 Task: Change the visibility to public.
Action: Mouse pressed left at (367, 93)
Screenshot: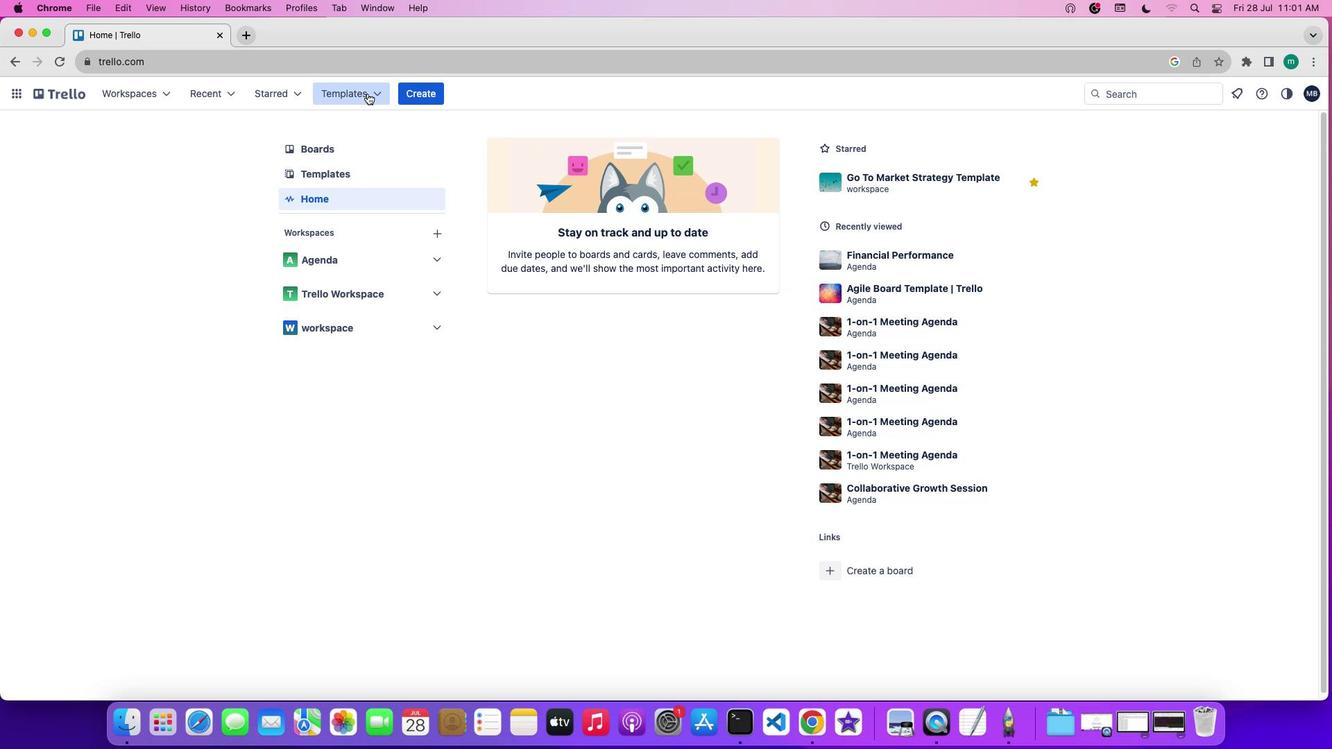 
Action: Mouse pressed left at (367, 93)
Screenshot: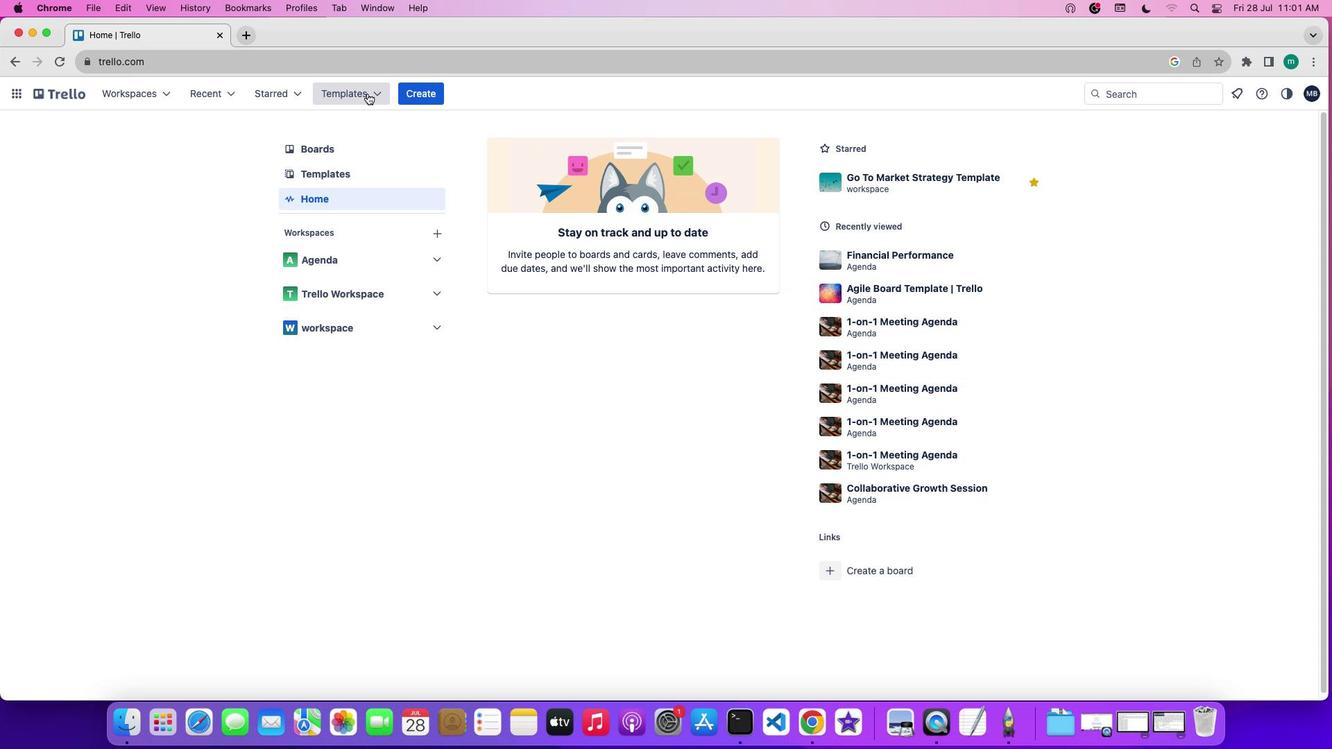 
Action: Mouse moved to (383, 213)
Screenshot: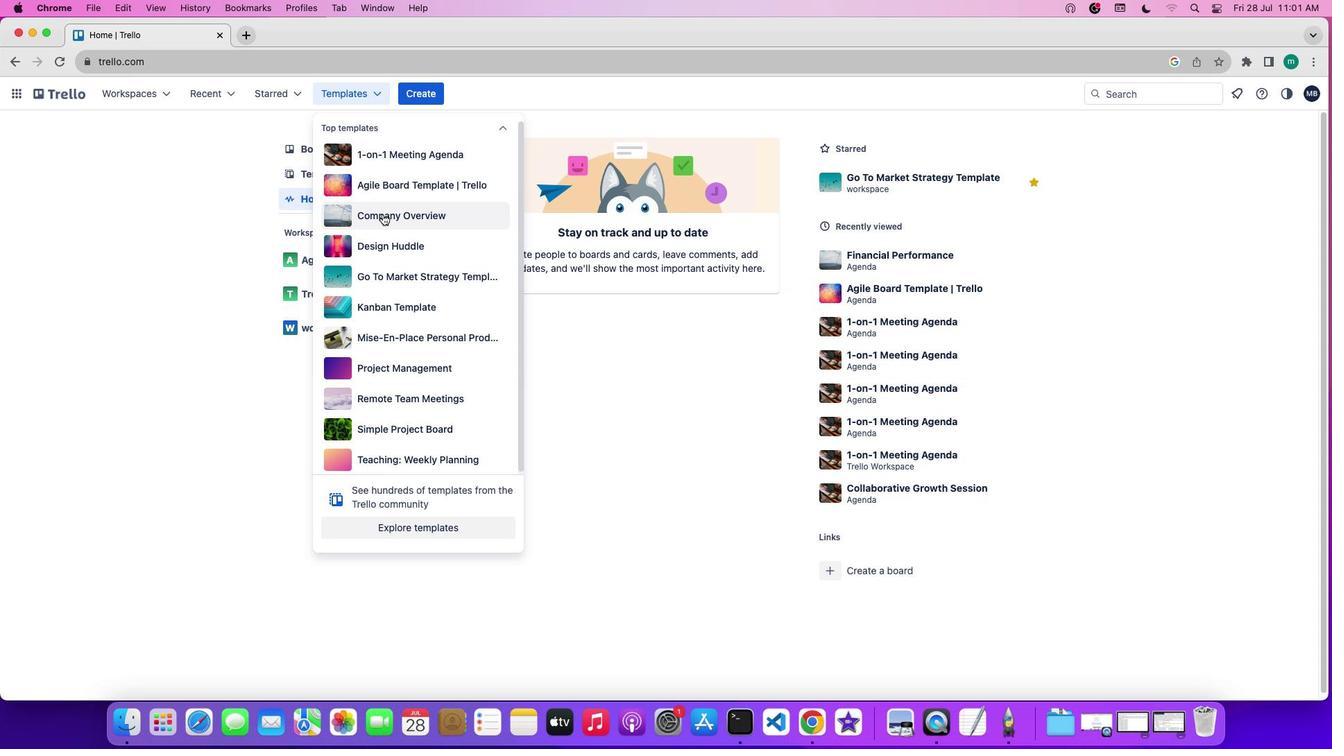 
Action: Mouse pressed left at (383, 213)
Screenshot: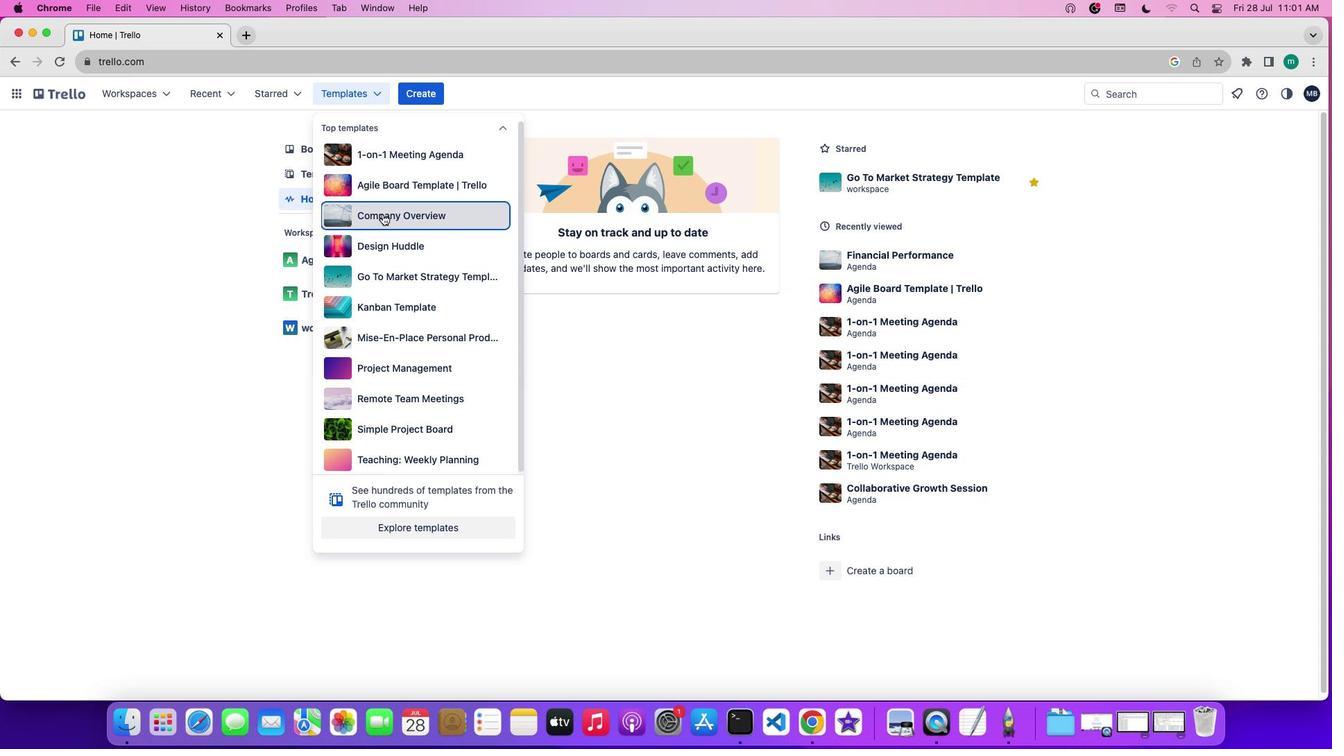 
Action: Mouse moved to (458, 361)
Screenshot: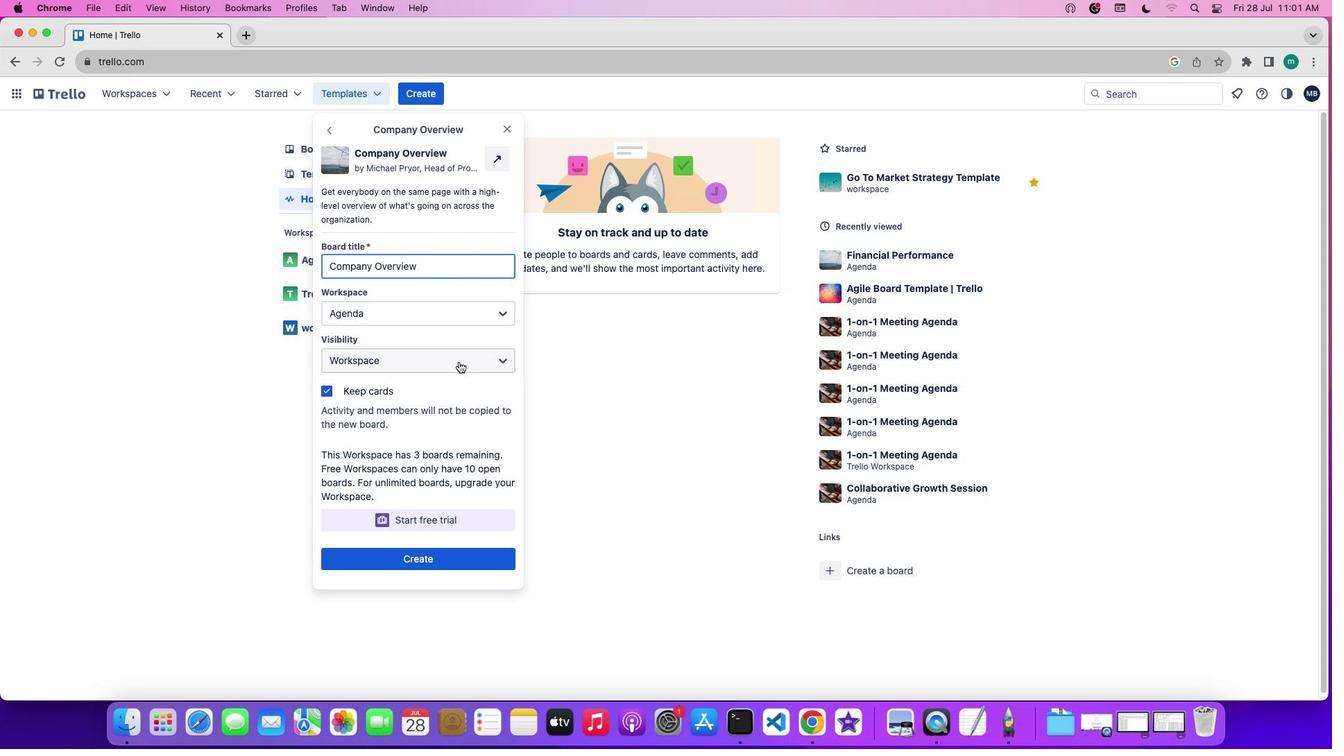 
Action: Mouse pressed left at (458, 361)
Screenshot: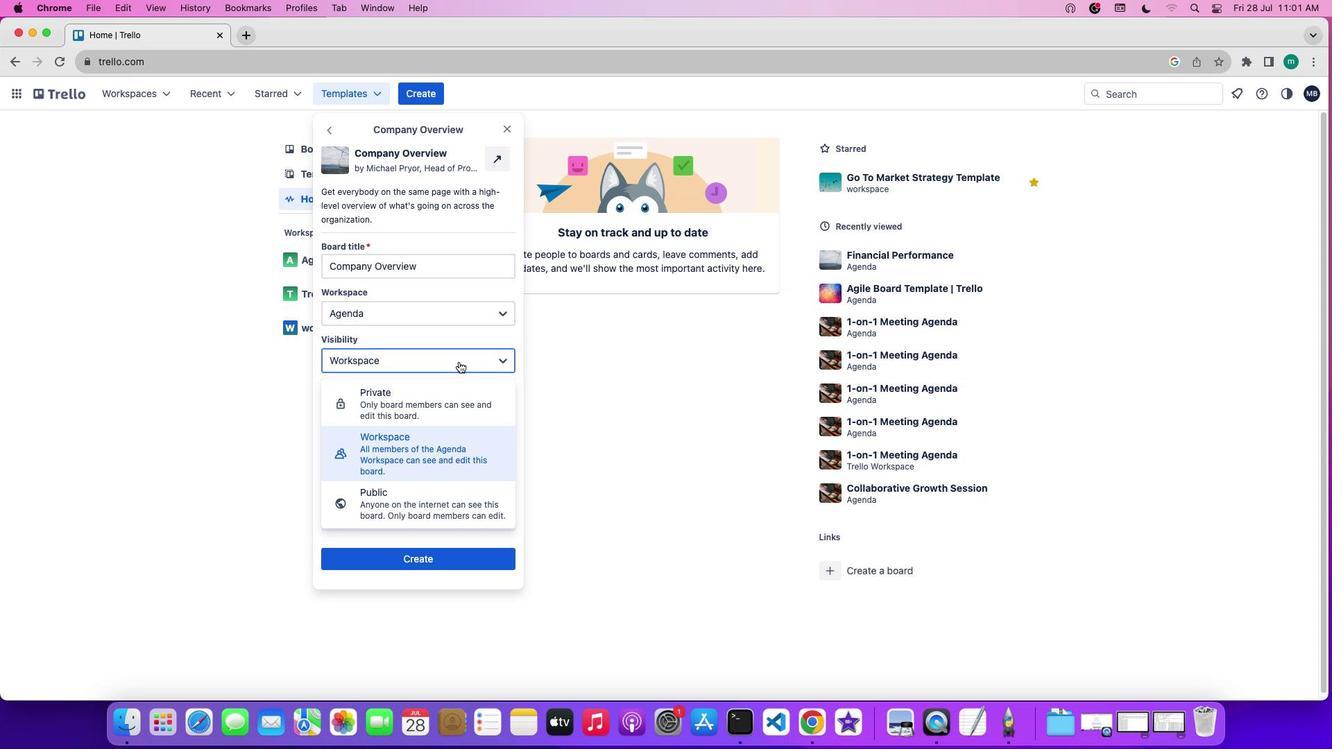 
Action: Mouse moved to (457, 521)
Screenshot: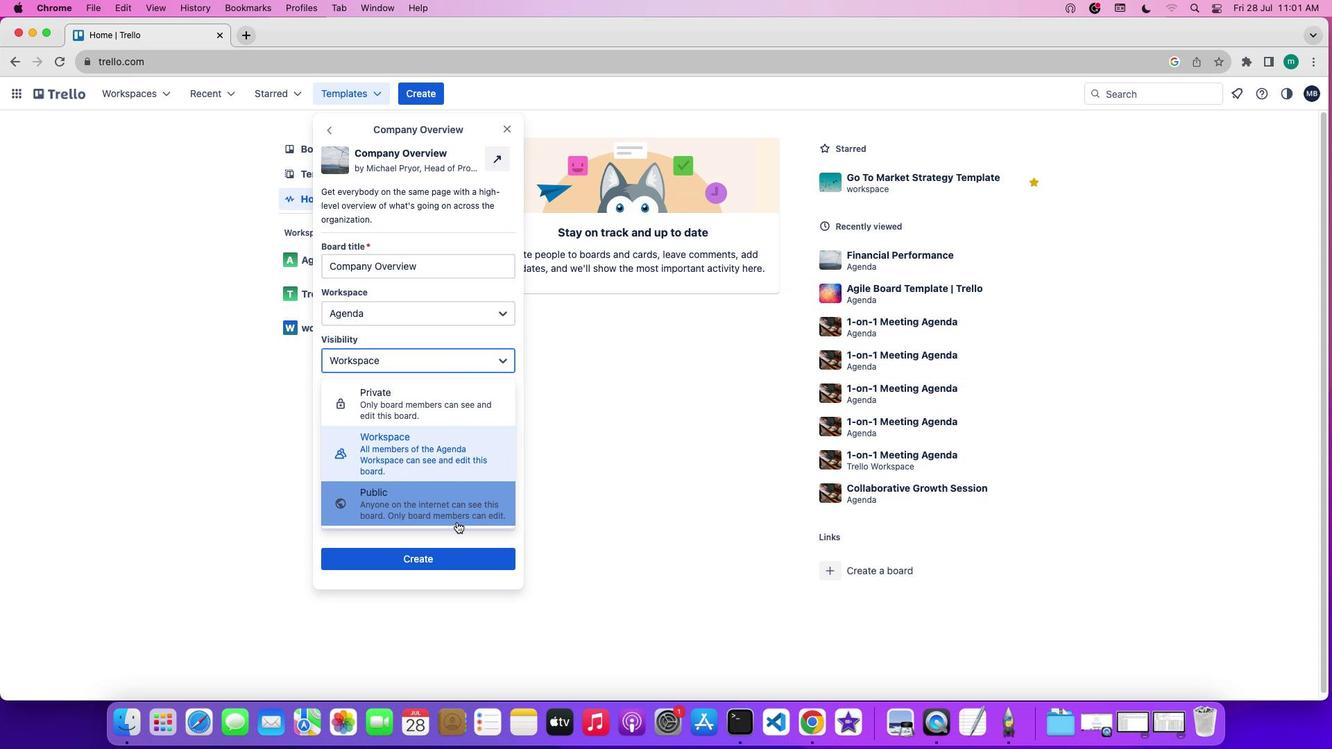
Action: Mouse pressed left at (457, 521)
Screenshot: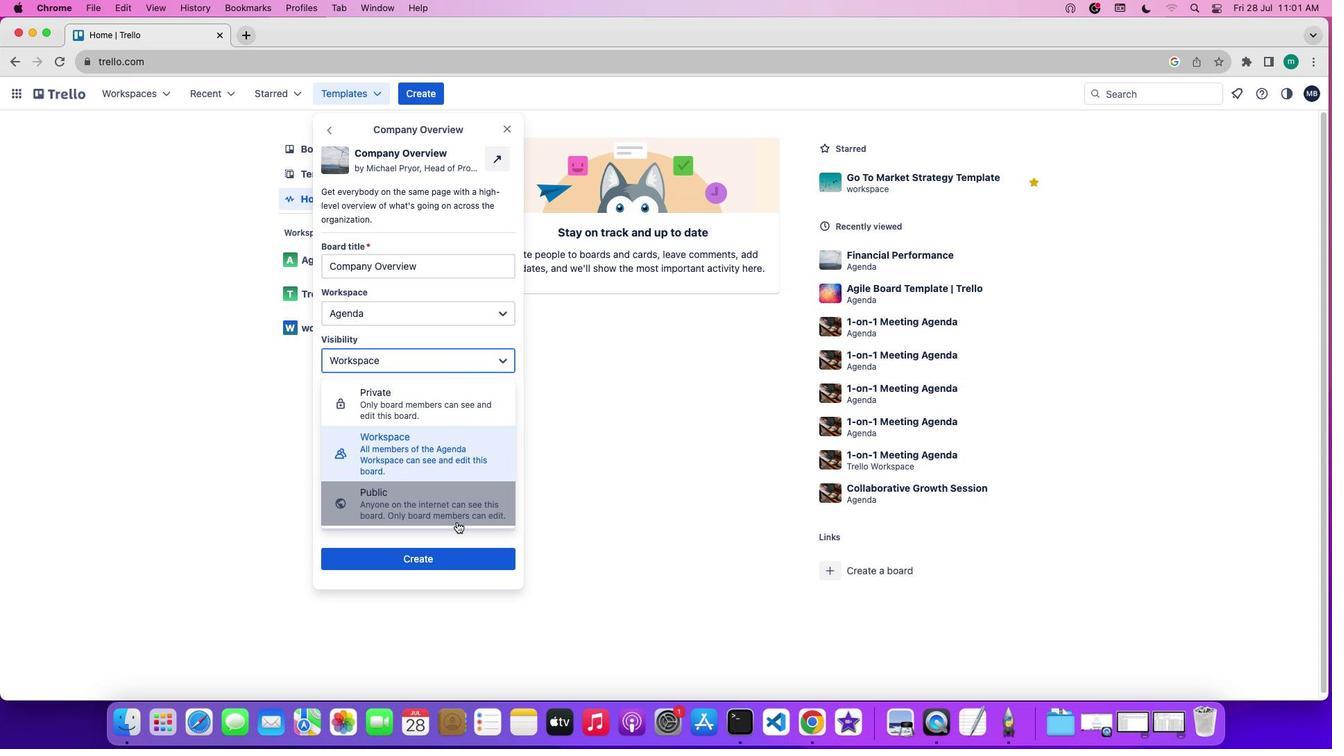 
Action: Mouse moved to (549, 512)
Screenshot: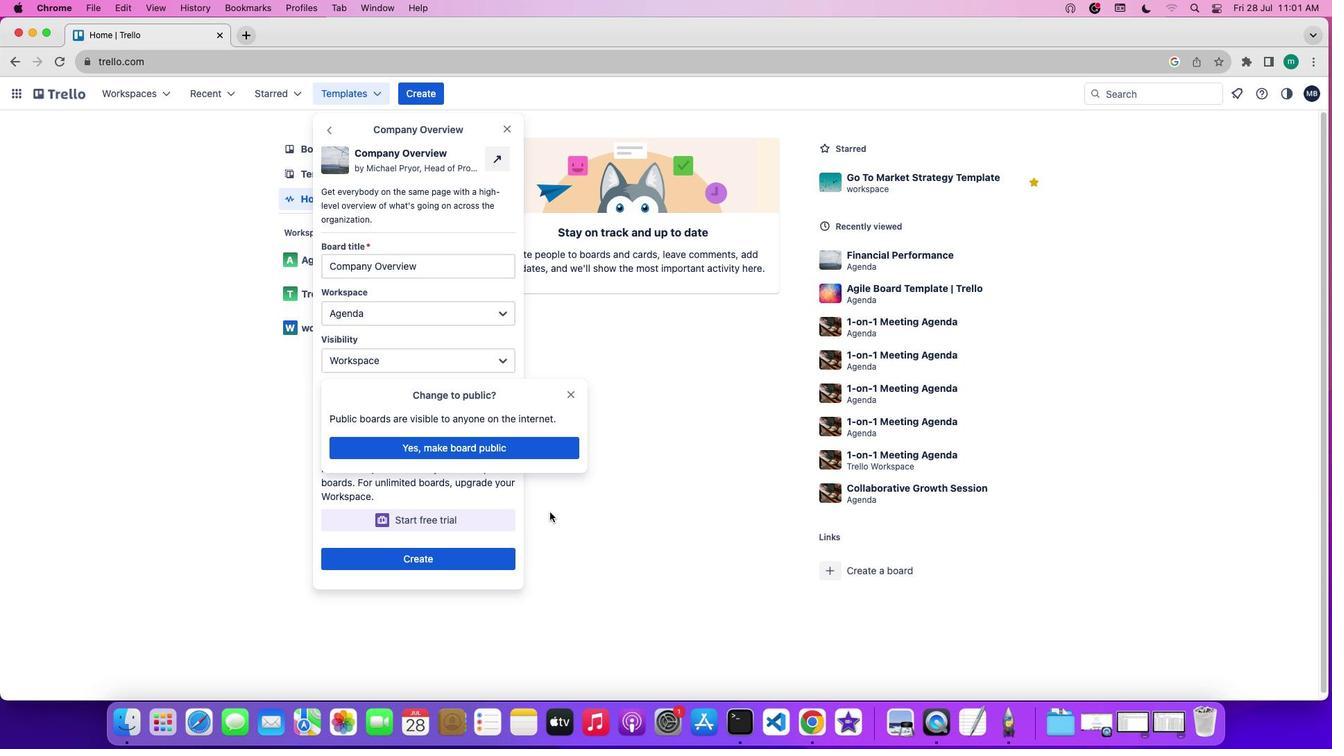 
